 Task: Select the Auckland Time as time zone for the schedule.
Action: Mouse moved to (97, 632)
Screenshot: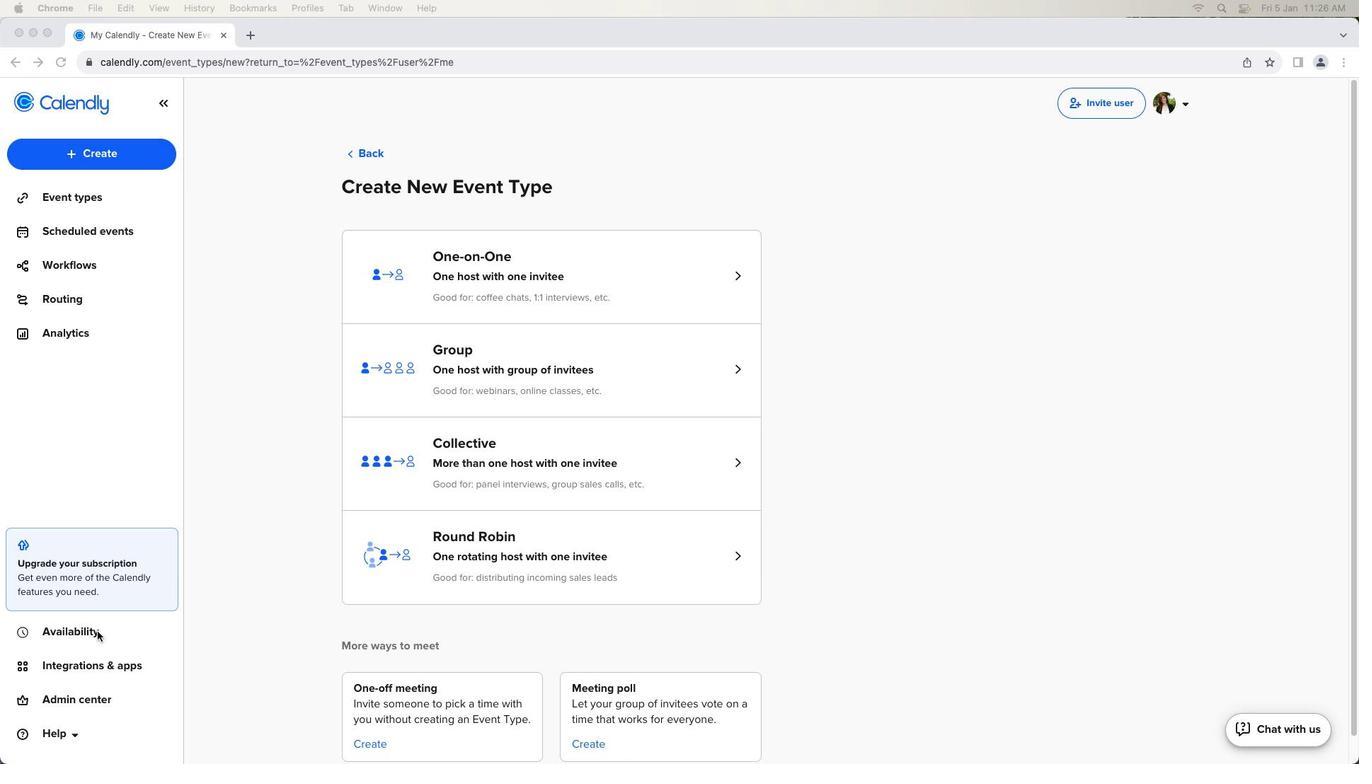 
Action: Mouse pressed left at (97, 632)
Screenshot: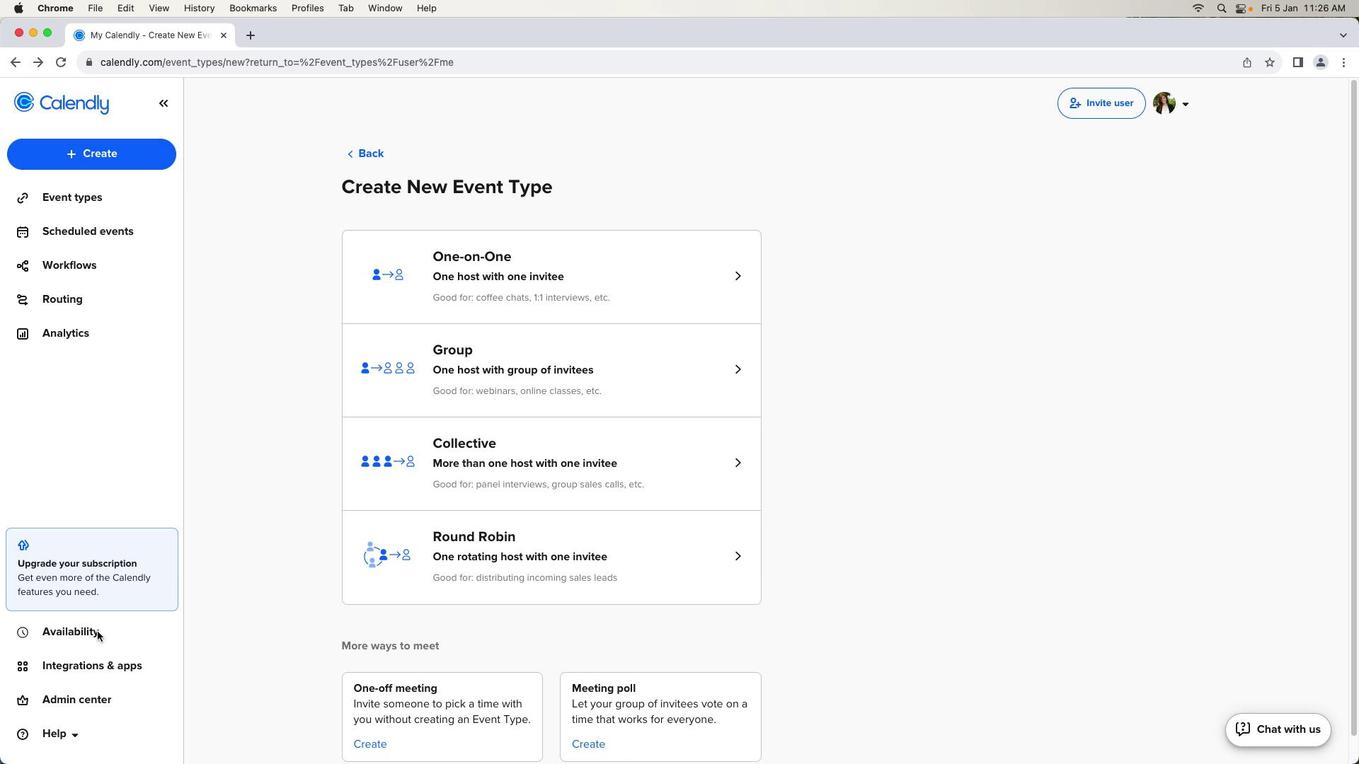 
Action: Mouse pressed left at (97, 632)
Screenshot: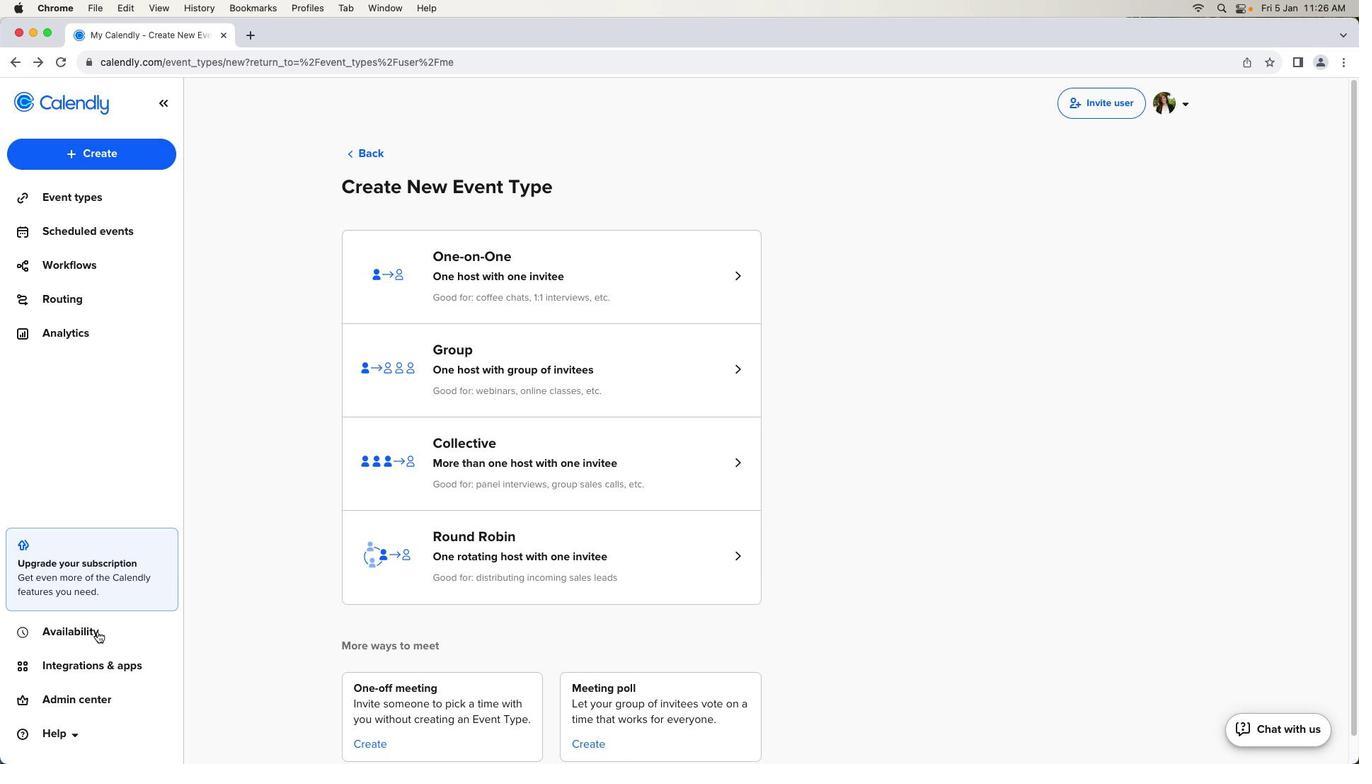 
Action: Mouse moved to (543, 338)
Screenshot: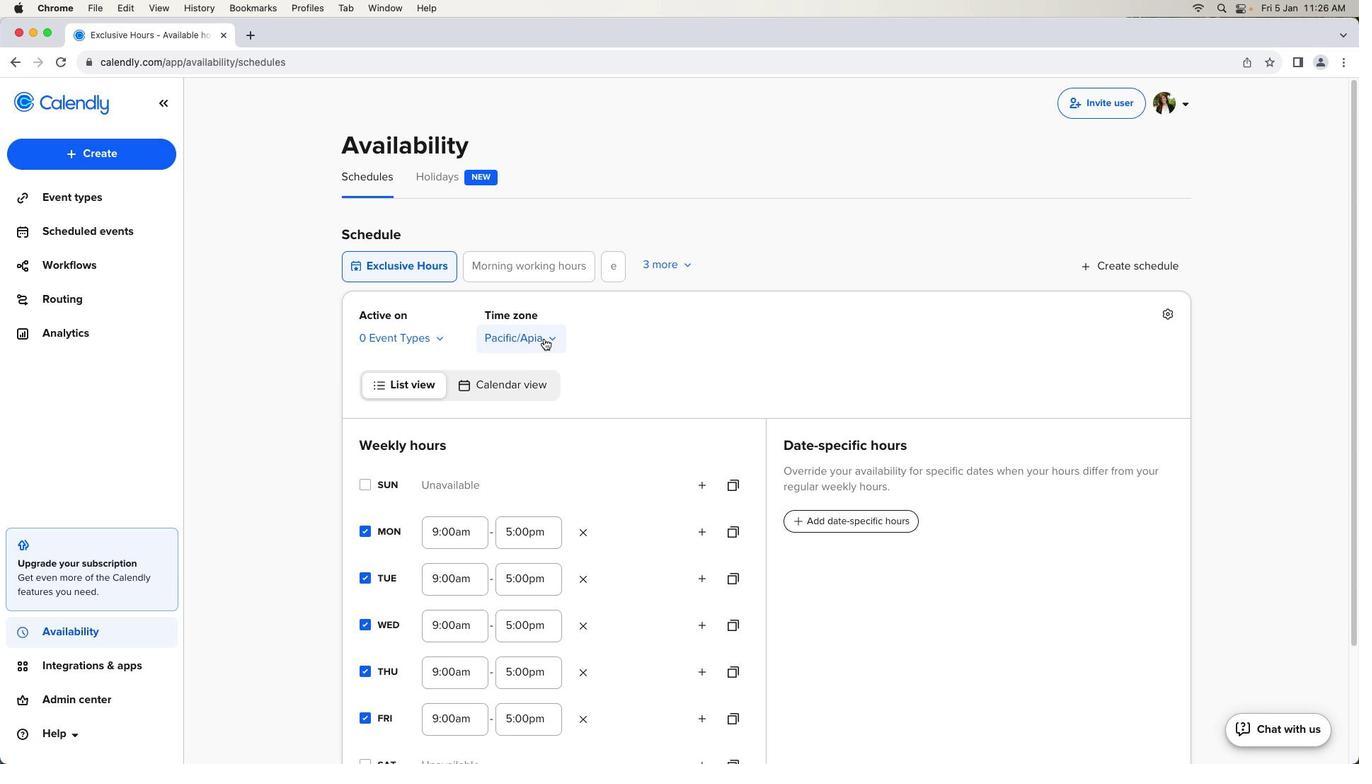 
Action: Mouse pressed left at (543, 338)
Screenshot: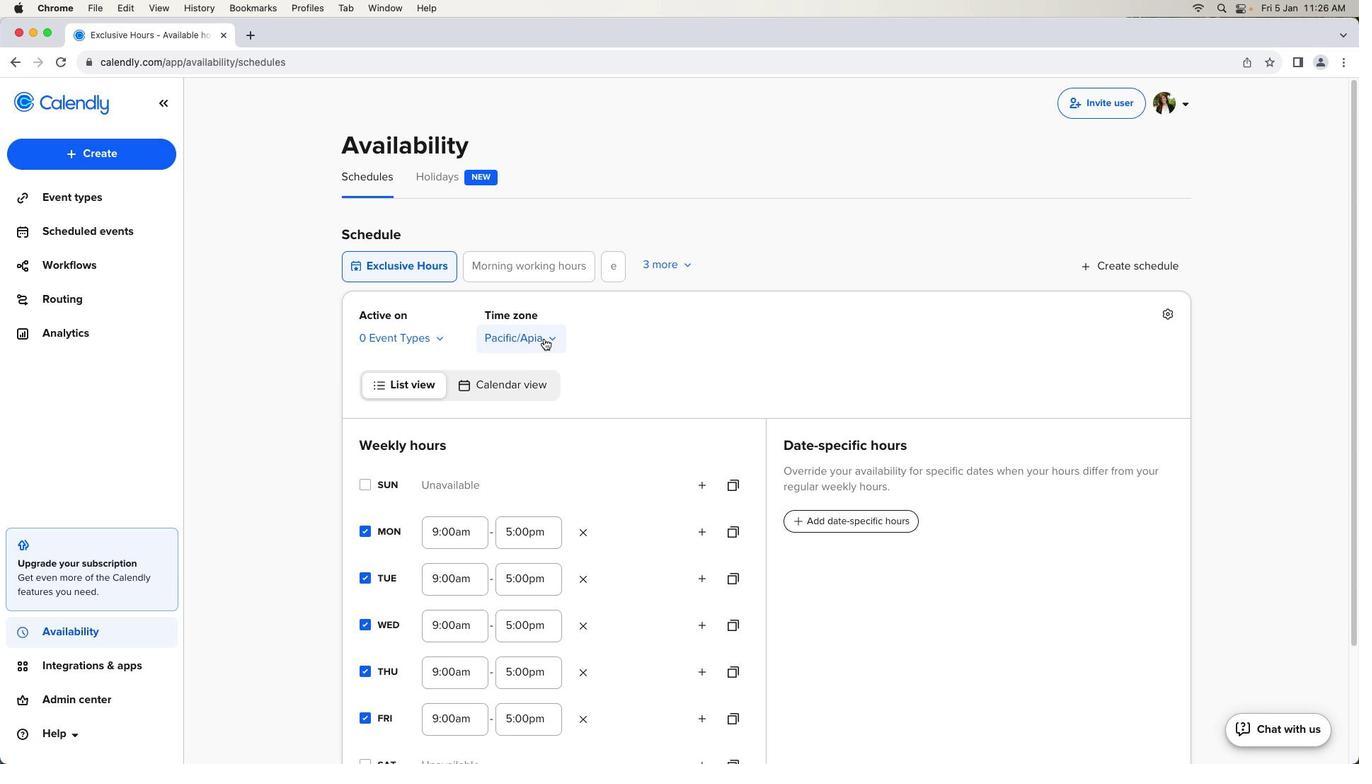 
Action: Mouse moved to (553, 528)
Screenshot: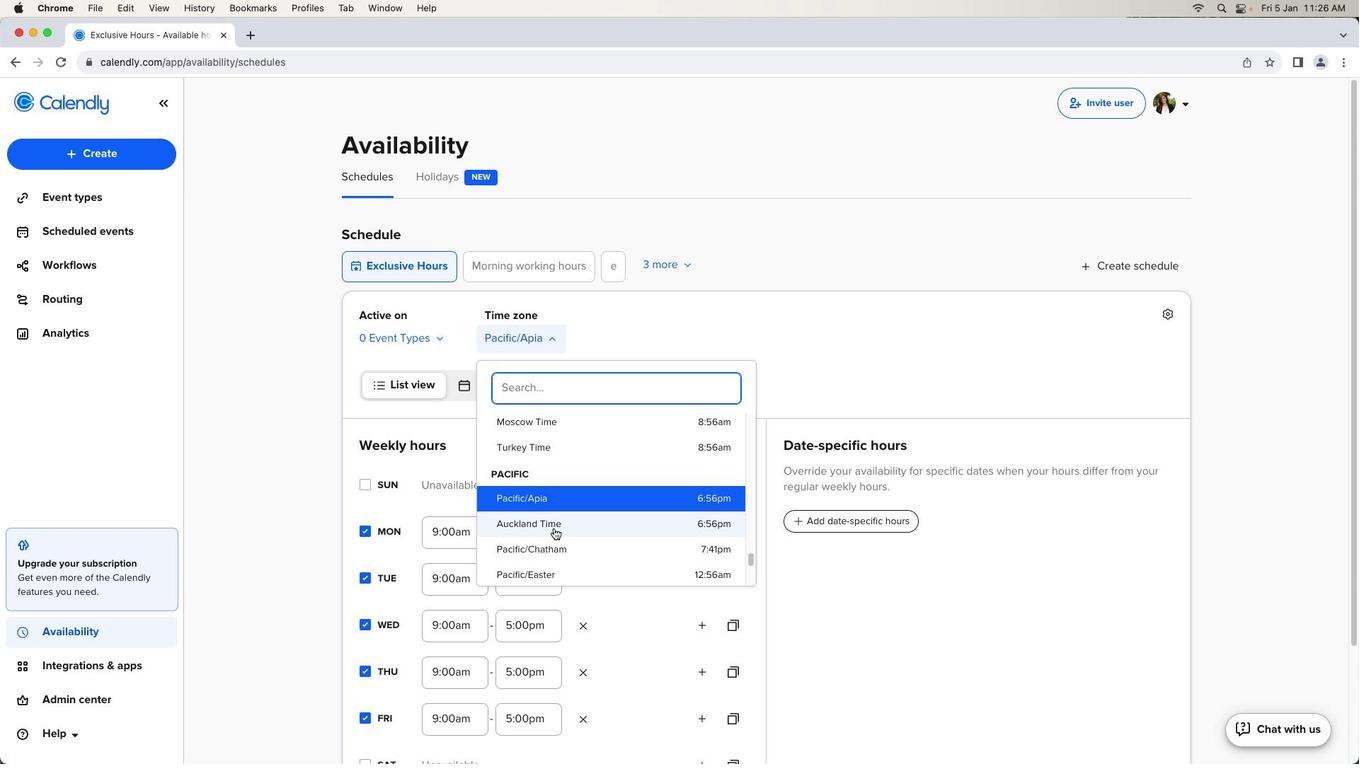 
Action: Mouse pressed left at (553, 528)
Screenshot: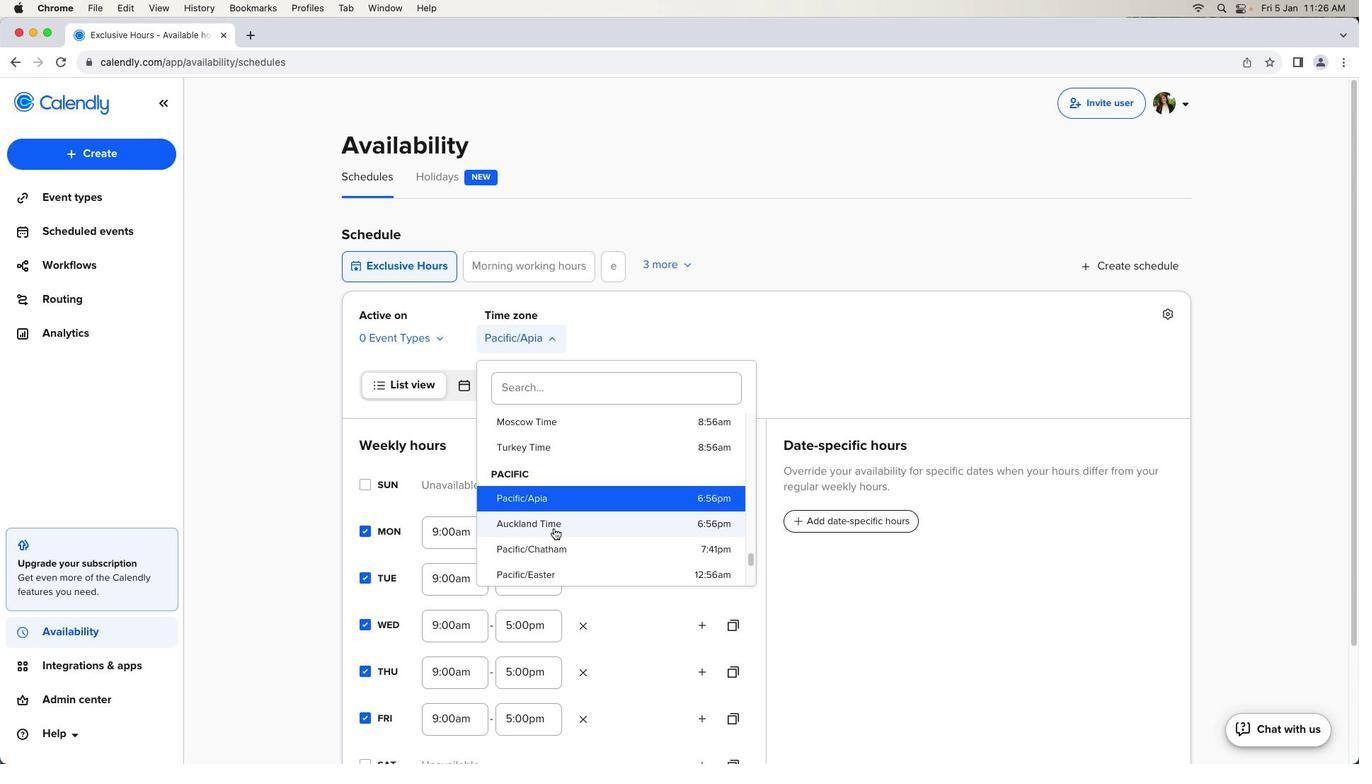 
Action: Mouse moved to (554, 526)
Screenshot: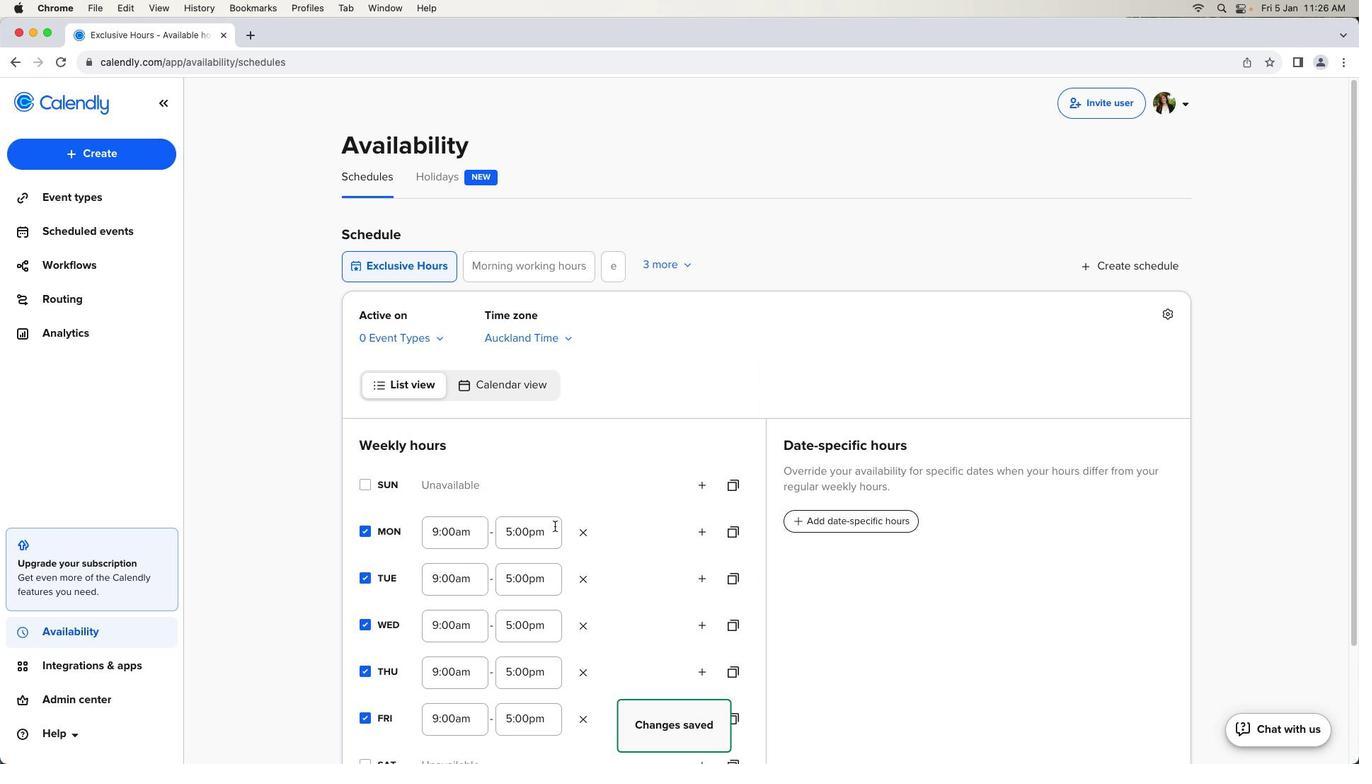 
